 Task: Create a due date automation trigger when advanced on, on the tuesday of the week a card is due add fields with custom field "Resume" set to a number greater or equal to 1 and lower or equal to 10 at 11:00 AM.
Action: Mouse moved to (947, 70)
Screenshot: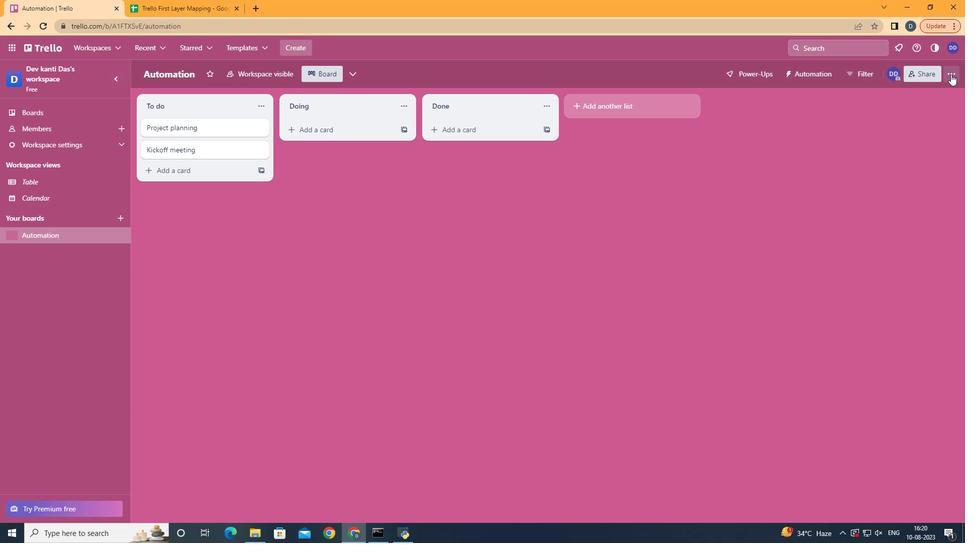 
Action: Mouse pressed left at (947, 70)
Screenshot: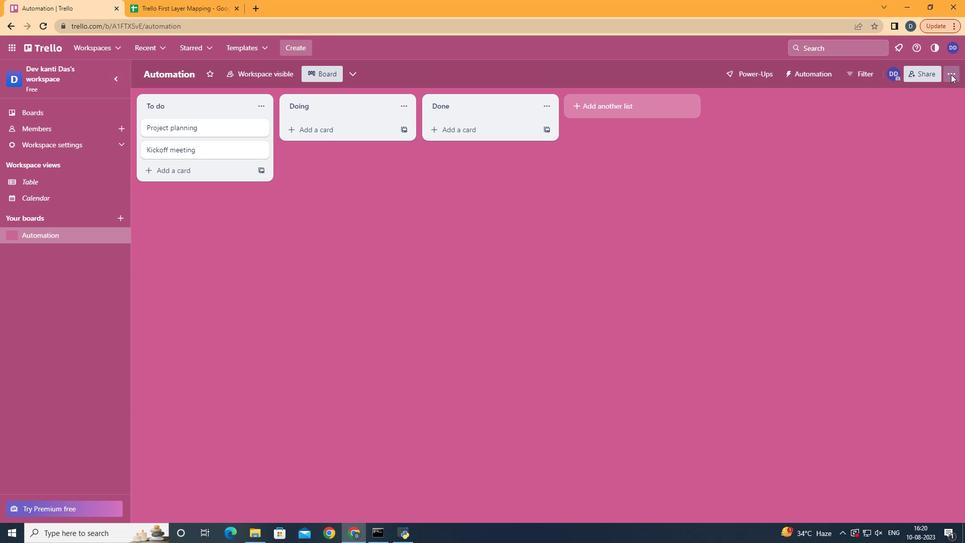 
Action: Mouse moved to (883, 216)
Screenshot: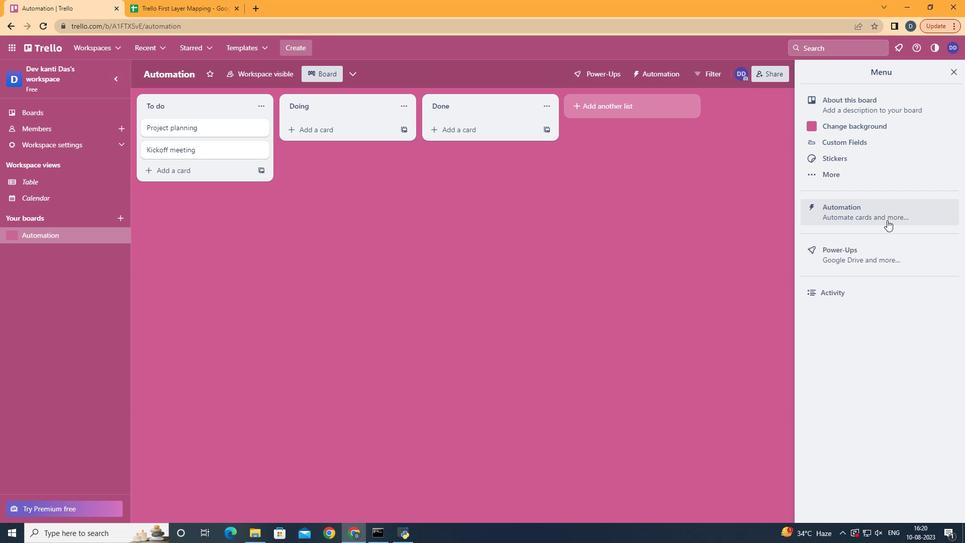 
Action: Mouse pressed left at (883, 216)
Screenshot: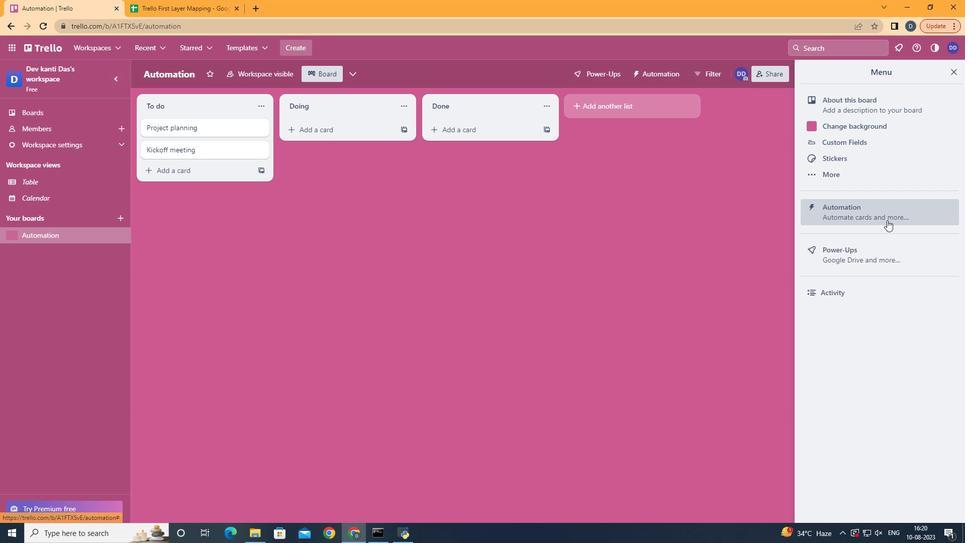 
Action: Mouse moved to (177, 195)
Screenshot: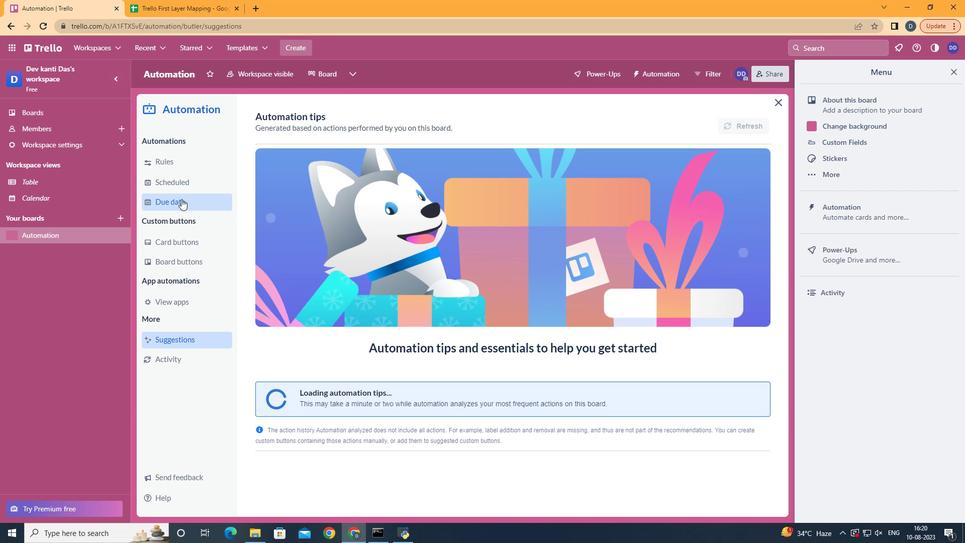
Action: Mouse pressed left at (177, 195)
Screenshot: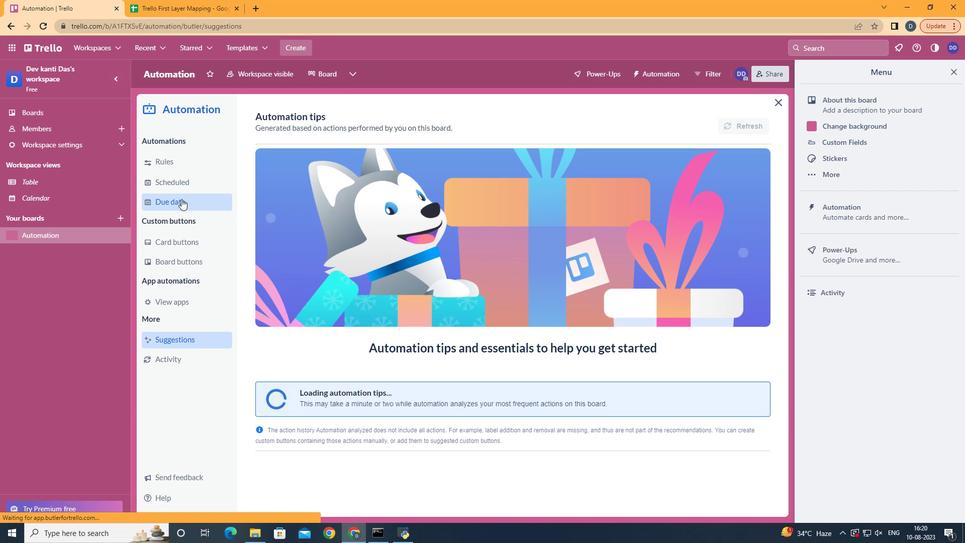 
Action: Mouse moved to (697, 122)
Screenshot: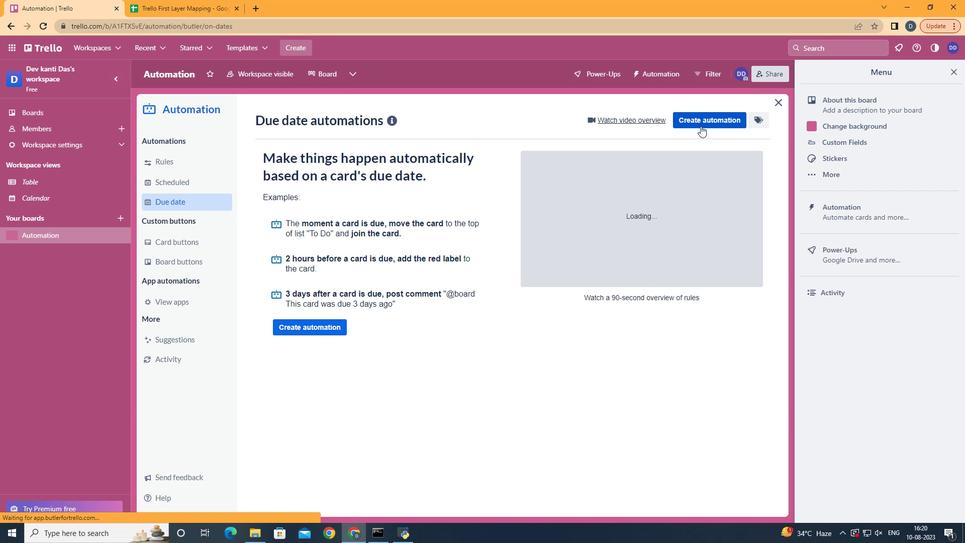 
Action: Mouse pressed left at (697, 122)
Screenshot: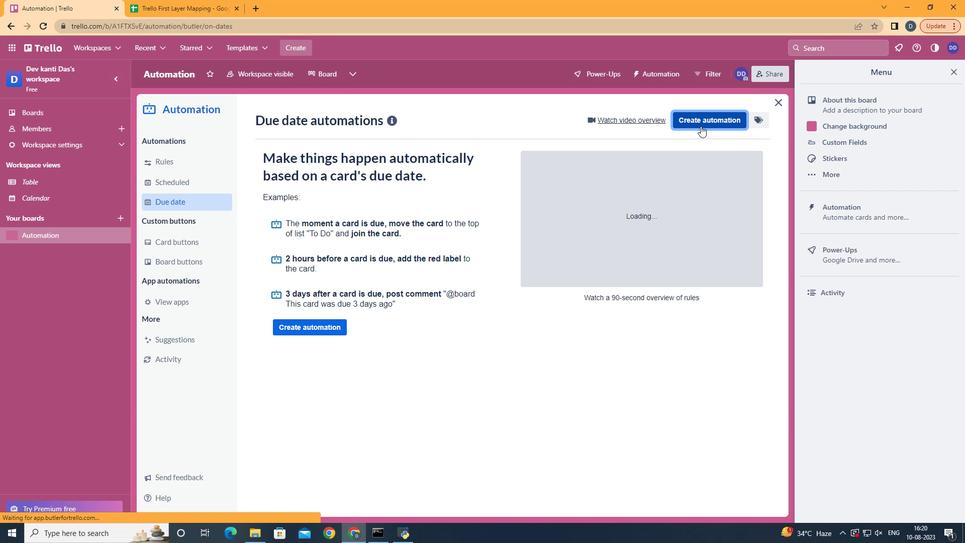 
Action: Mouse moved to (538, 212)
Screenshot: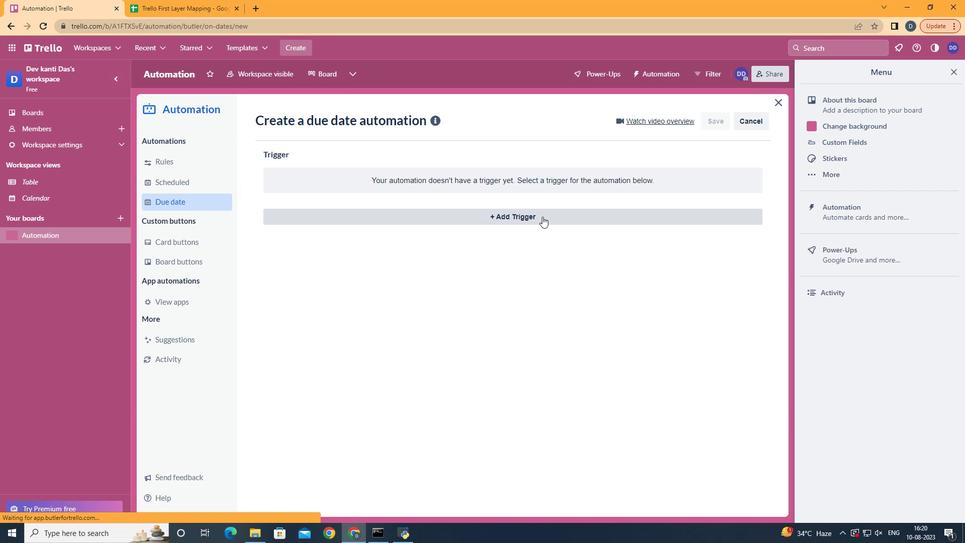 
Action: Mouse pressed left at (538, 212)
Screenshot: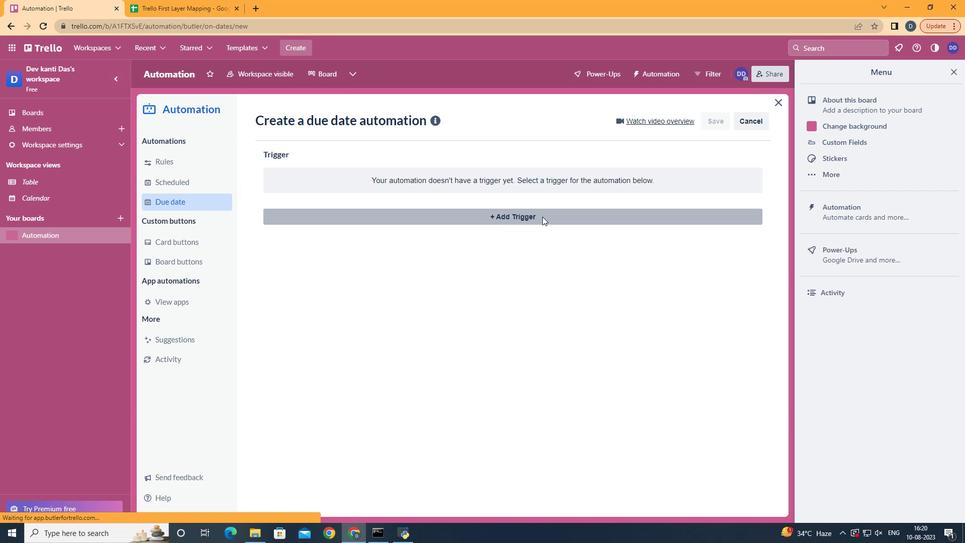 
Action: Mouse moved to (309, 277)
Screenshot: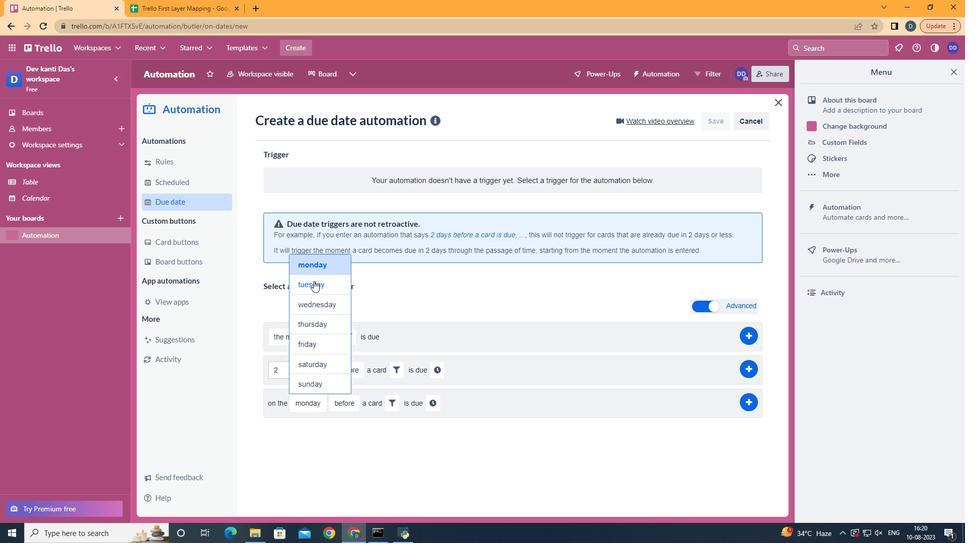 
Action: Mouse pressed left at (309, 277)
Screenshot: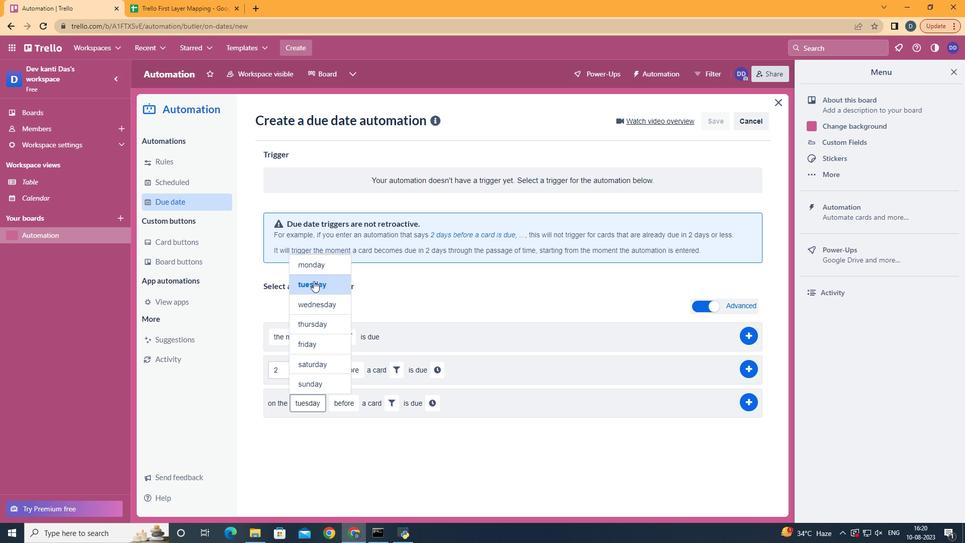 
Action: Mouse moved to (360, 457)
Screenshot: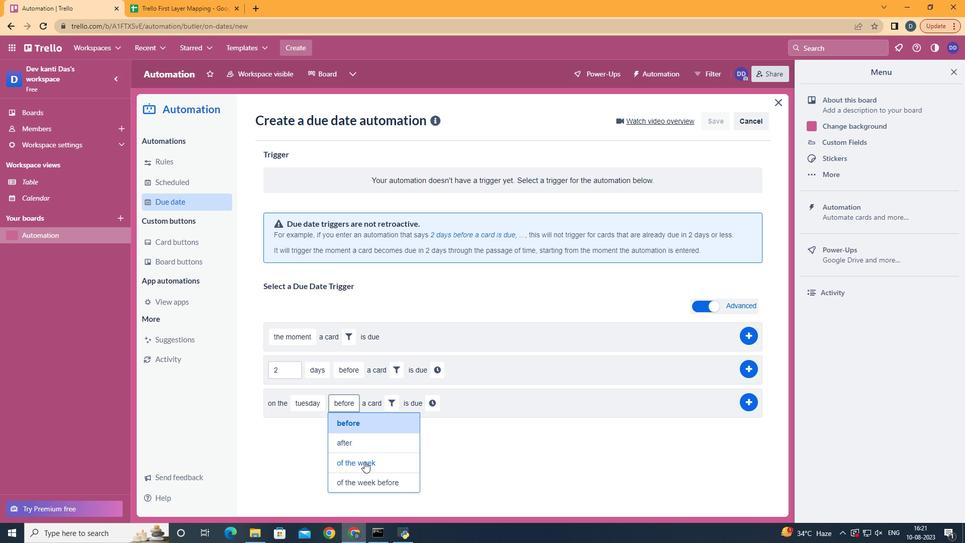 
Action: Mouse pressed left at (360, 457)
Screenshot: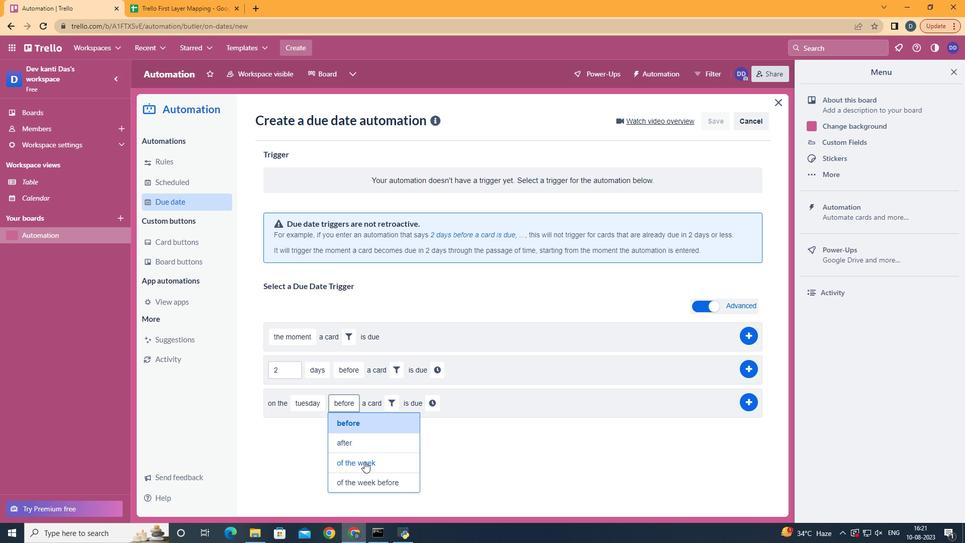 
Action: Mouse moved to (398, 400)
Screenshot: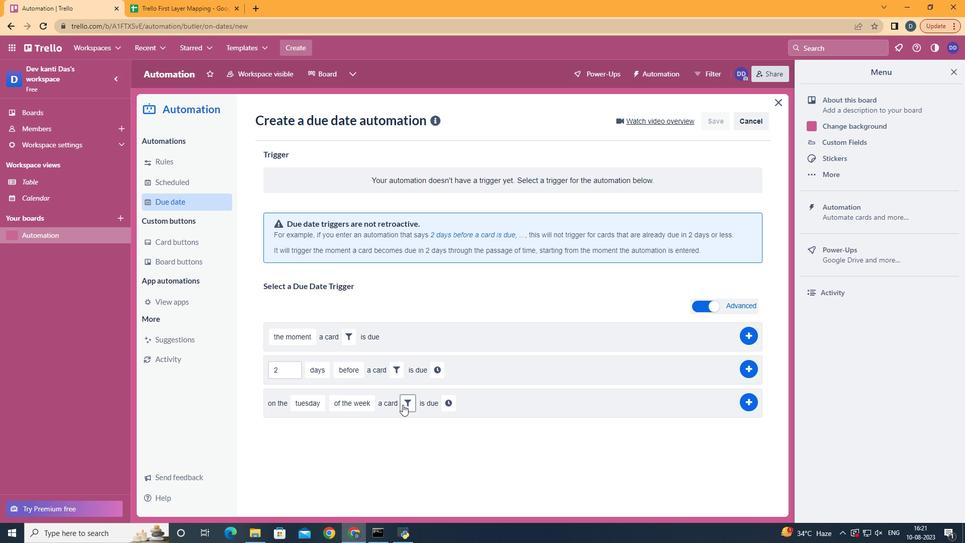 
Action: Mouse pressed left at (398, 400)
Screenshot: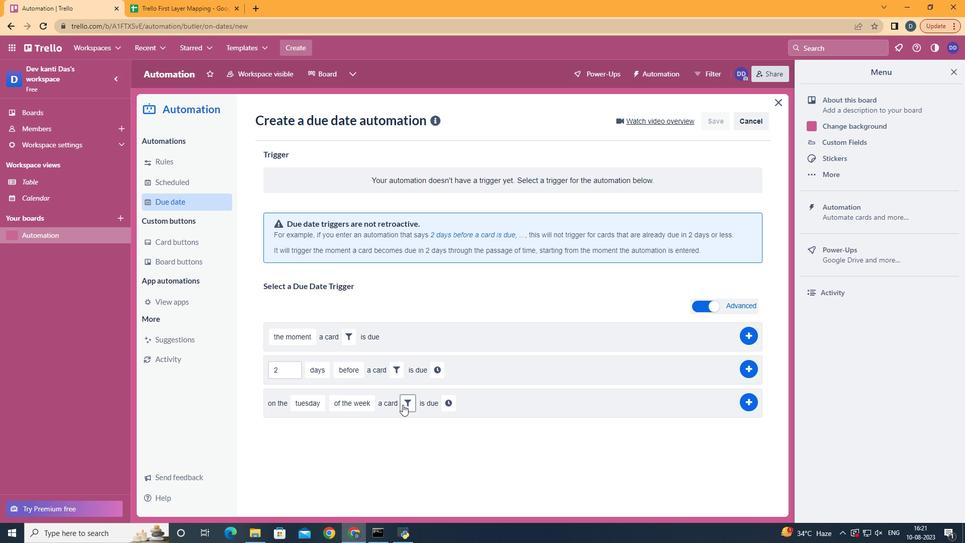 
Action: Mouse moved to (570, 433)
Screenshot: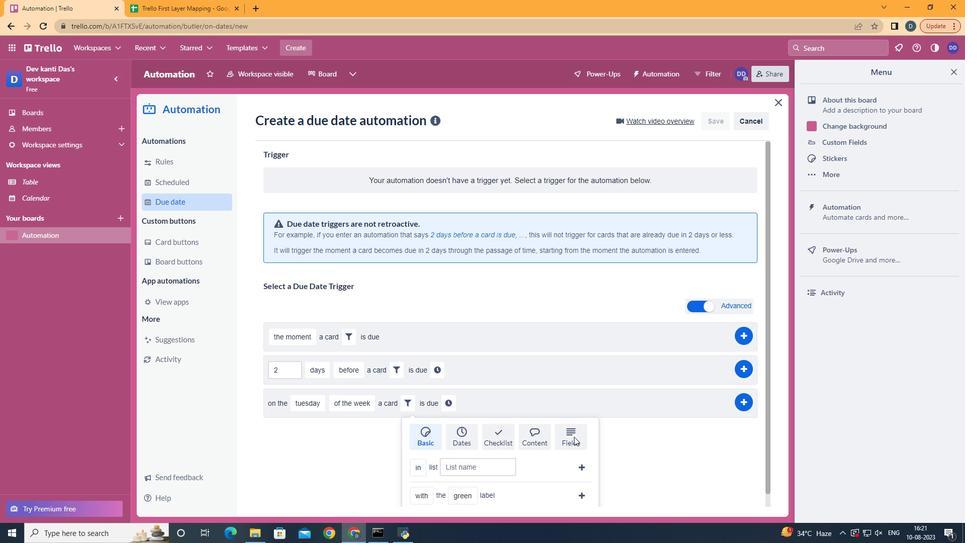 
Action: Mouse pressed left at (570, 433)
Screenshot: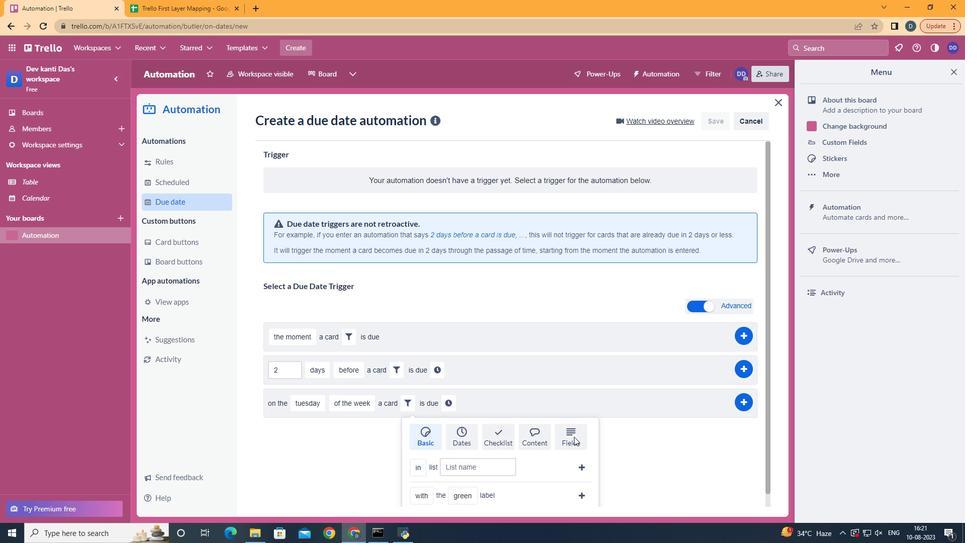 
Action: Mouse scrolled (570, 432) with delta (0, 0)
Screenshot: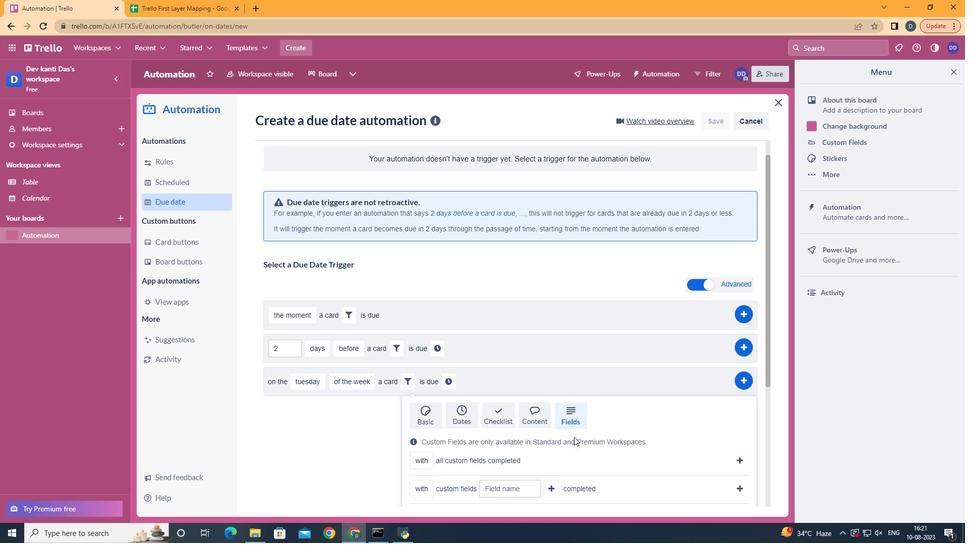 
Action: Mouse scrolled (570, 432) with delta (0, 0)
Screenshot: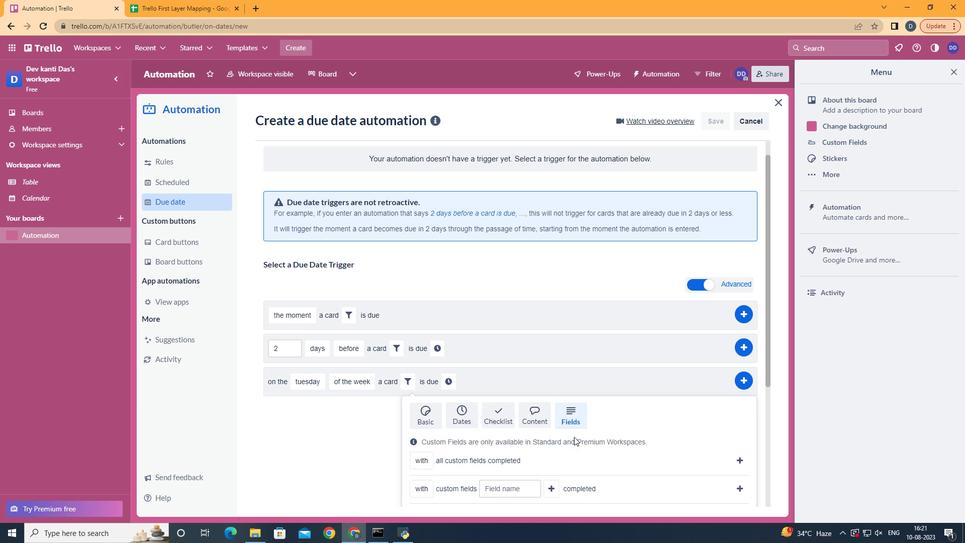 
Action: Mouse scrolled (570, 432) with delta (0, 0)
Screenshot: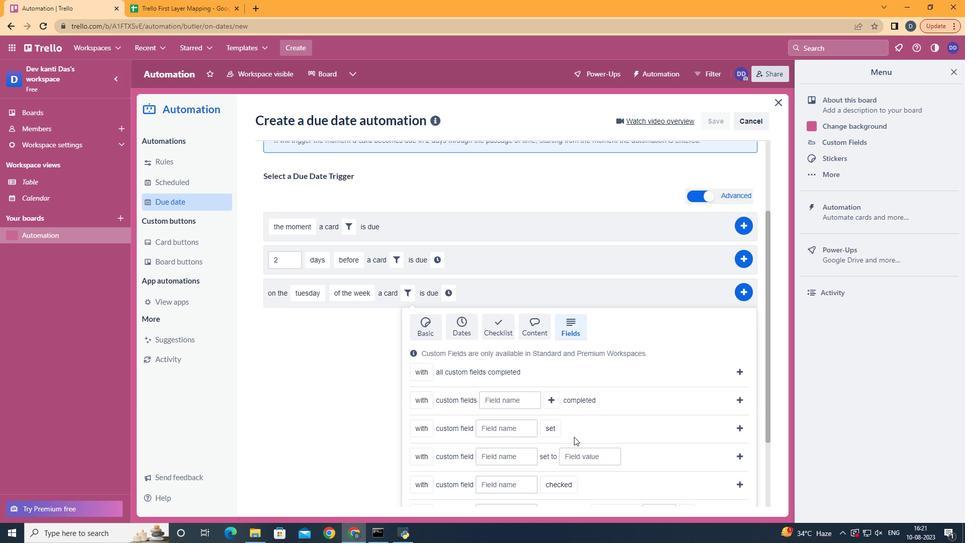
Action: Mouse scrolled (570, 432) with delta (0, 0)
Screenshot: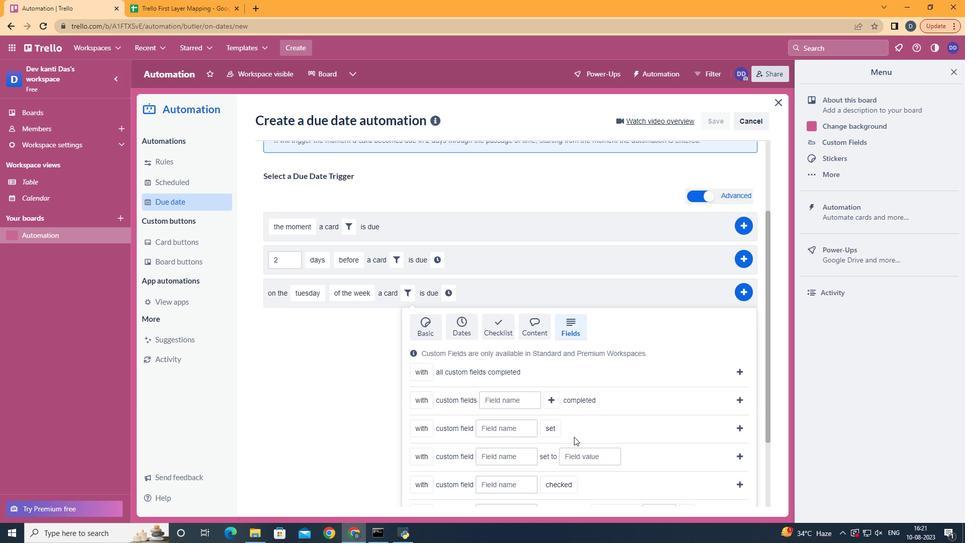 
Action: Mouse scrolled (570, 432) with delta (0, 0)
Screenshot: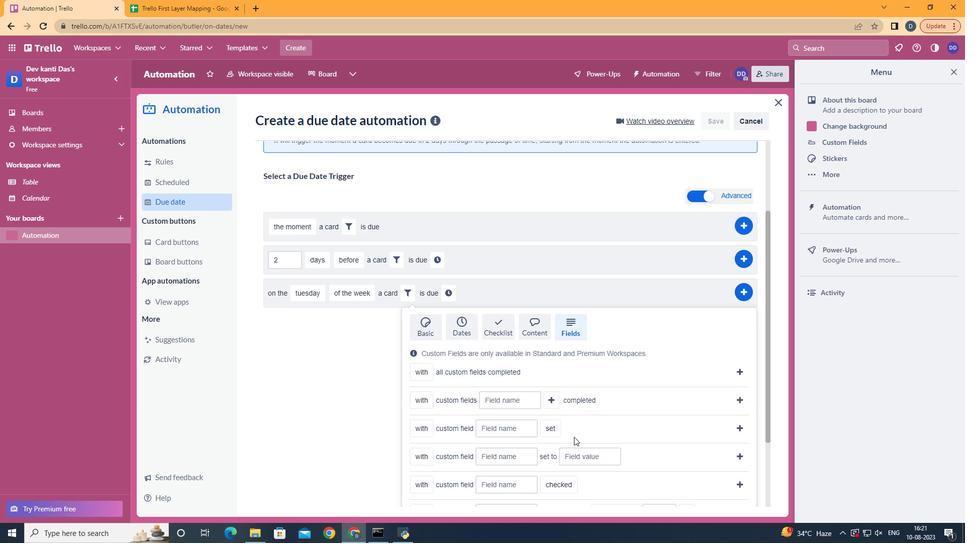 
Action: Mouse scrolled (570, 432) with delta (0, 0)
Screenshot: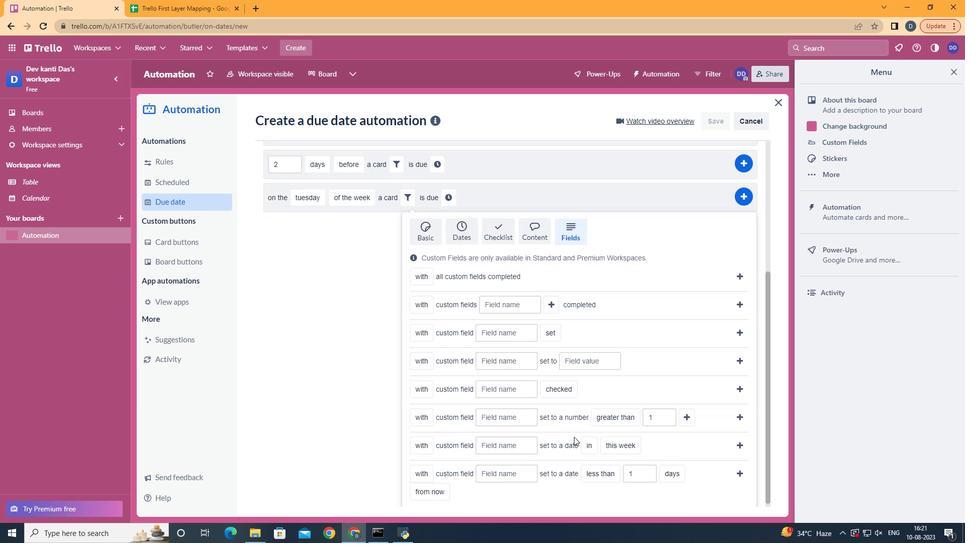 
Action: Mouse moved to (494, 408)
Screenshot: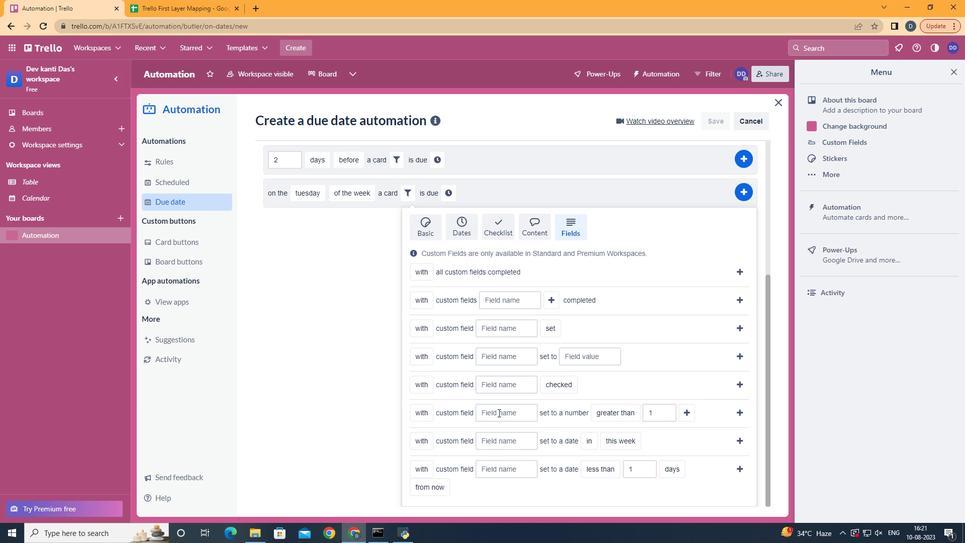 
Action: Mouse pressed left at (494, 408)
Screenshot: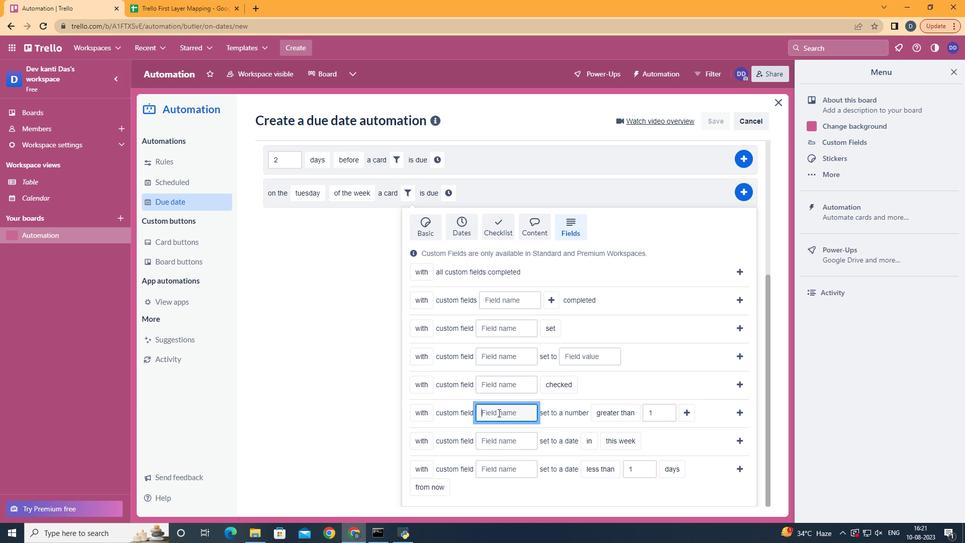 
Action: Mouse moved to (497, 409)
Screenshot: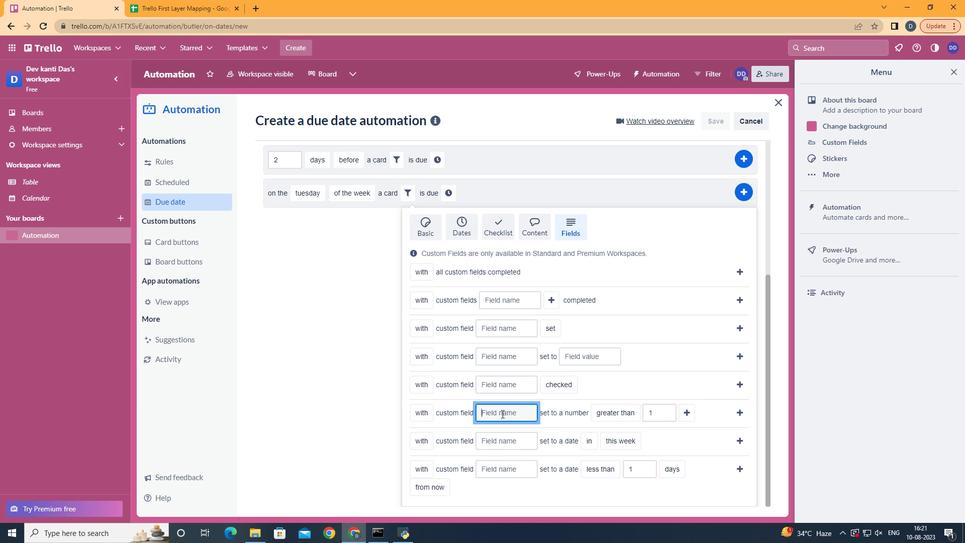 
Action: Key pressed <Key.shift>Resume
Screenshot: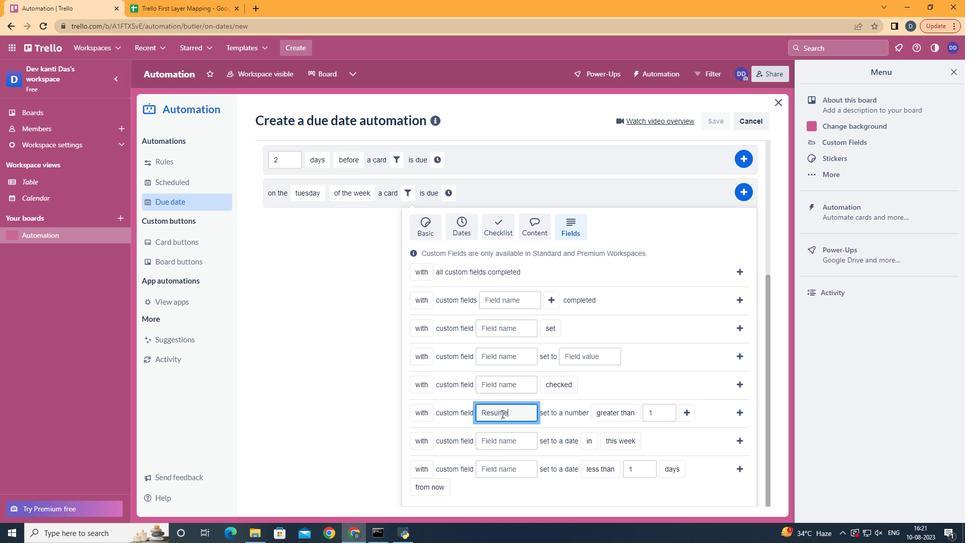 
Action: Mouse moved to (622, 443)
Screenshot: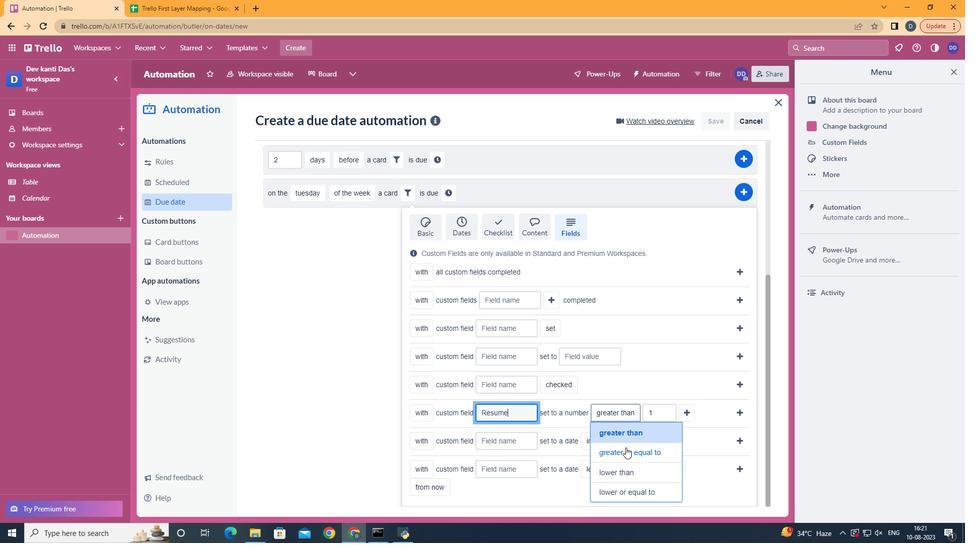 
Action: Mouse pressed left at (622, 443)
Screenshot: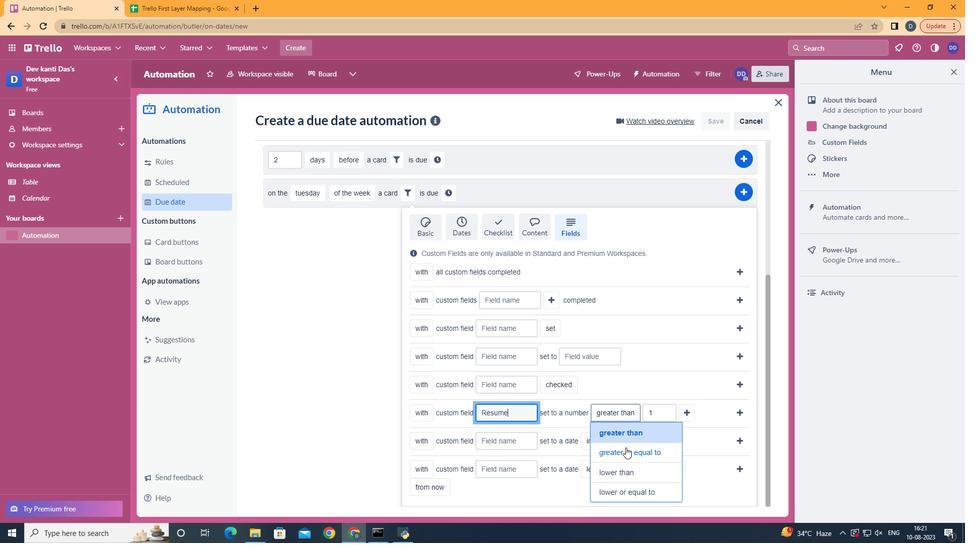 
Action: Mouse moved to (702, 410)
Screenshot: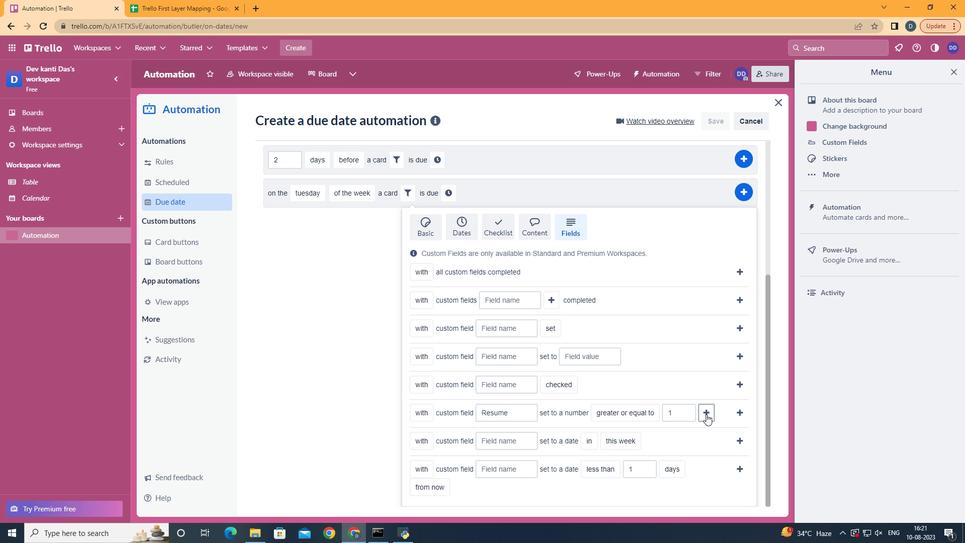 
Action: Mouse pressed left at (702, 410)
Screenshot: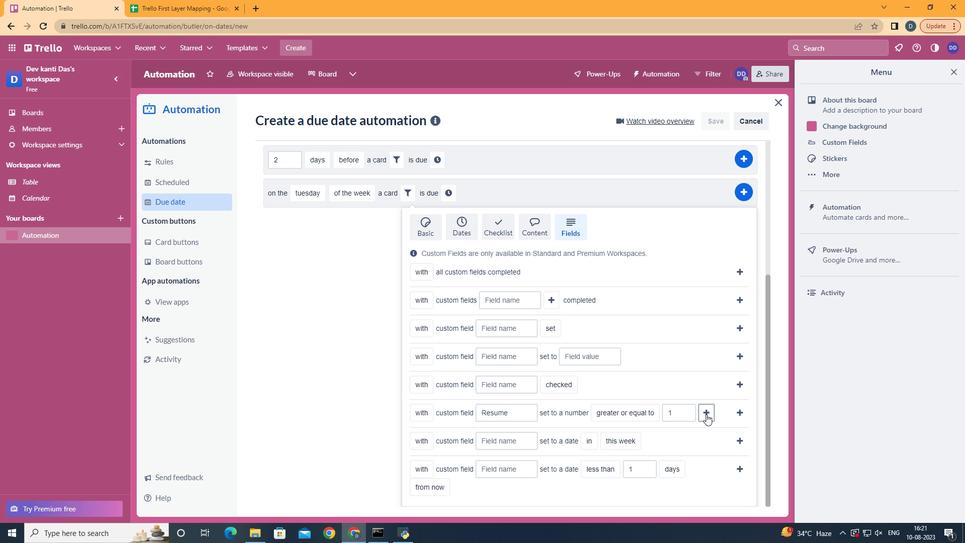 
Action: Mouse moved to (479, 368)
Screenshot: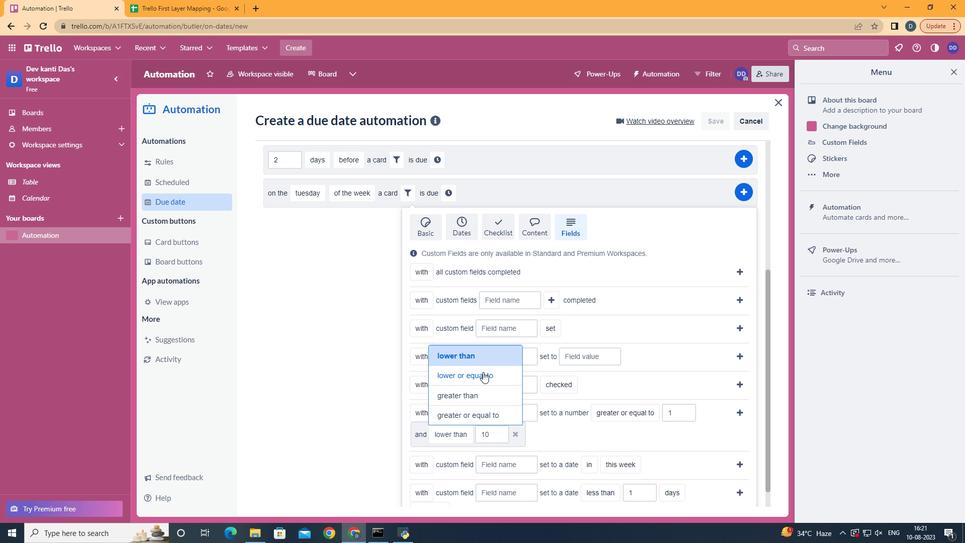 
Action: Mouse pressed left at (479, 368)
Screenshot: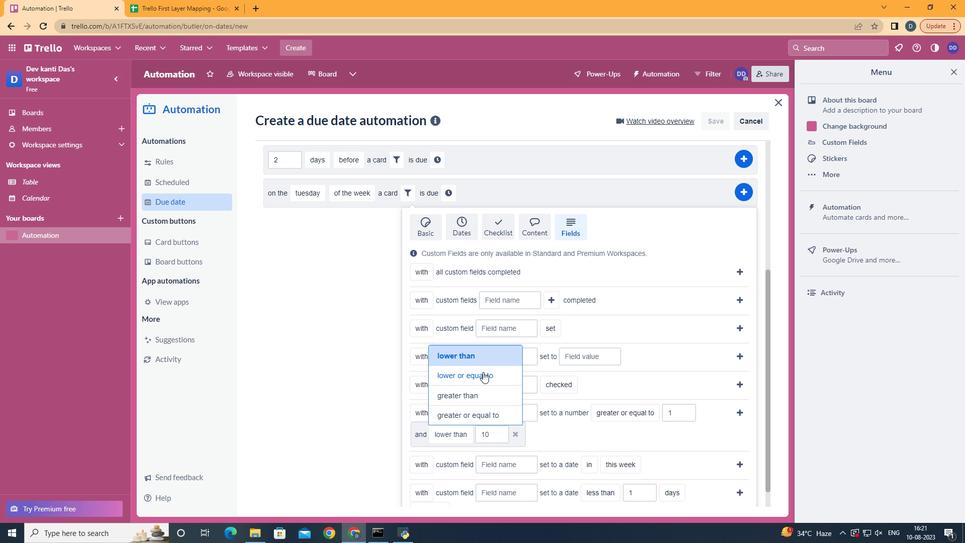 
Action: Mouse moved to (731, 410)
Screenshot: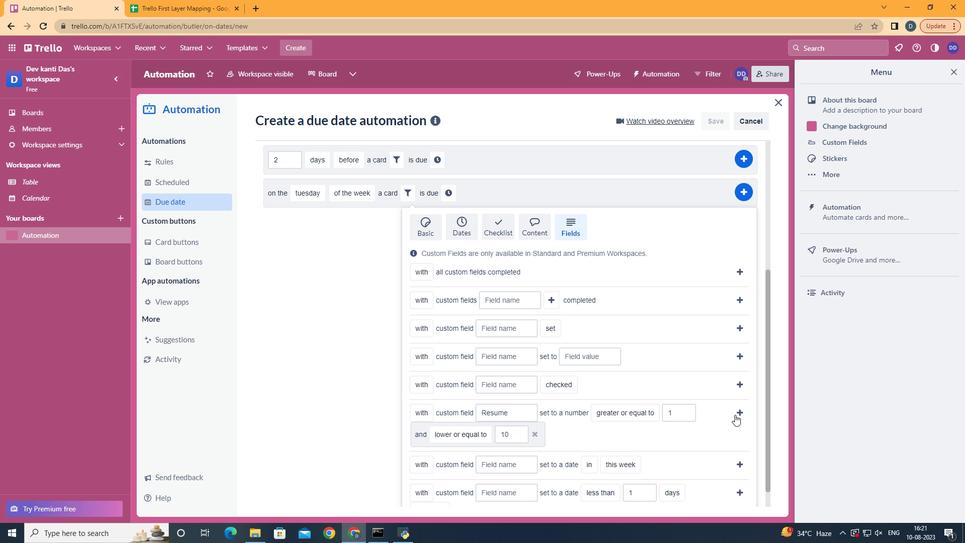 
Action: Mouse pressed left at (731, 410)
Screenshot: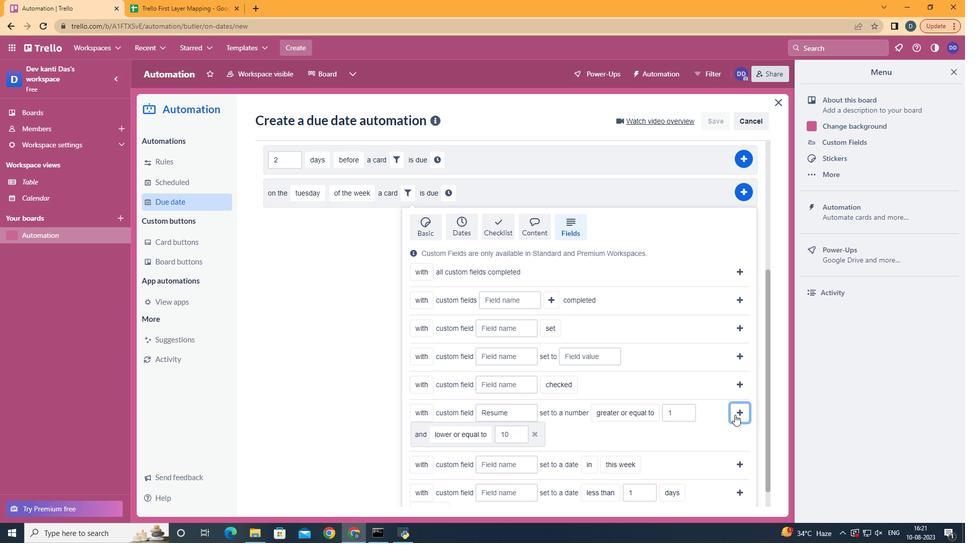 
Action: Mouse moved to (295, 418)
Screenshot: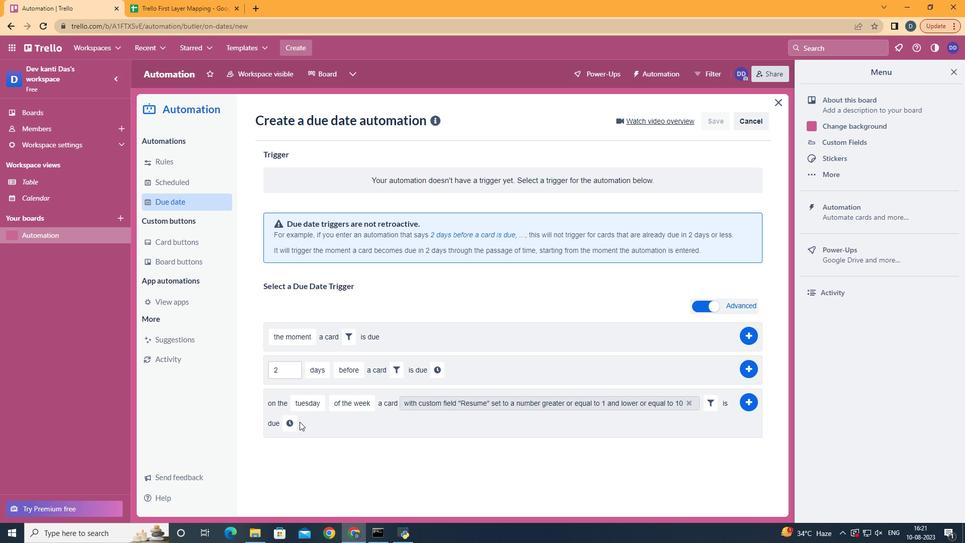 
Action: Mouse pressed left at (295, 418)
Screenshot: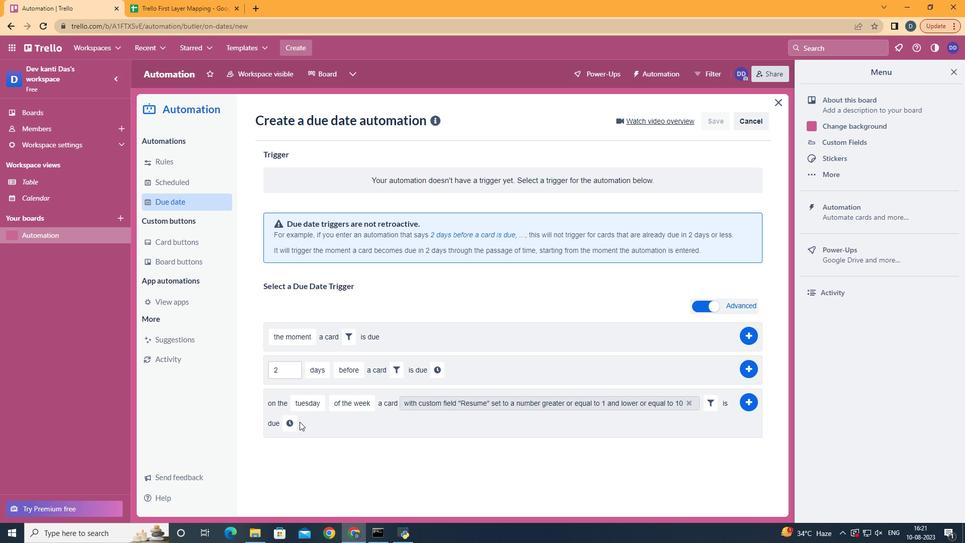 
Action: Mouse moved to (291, 418)
Screenshot: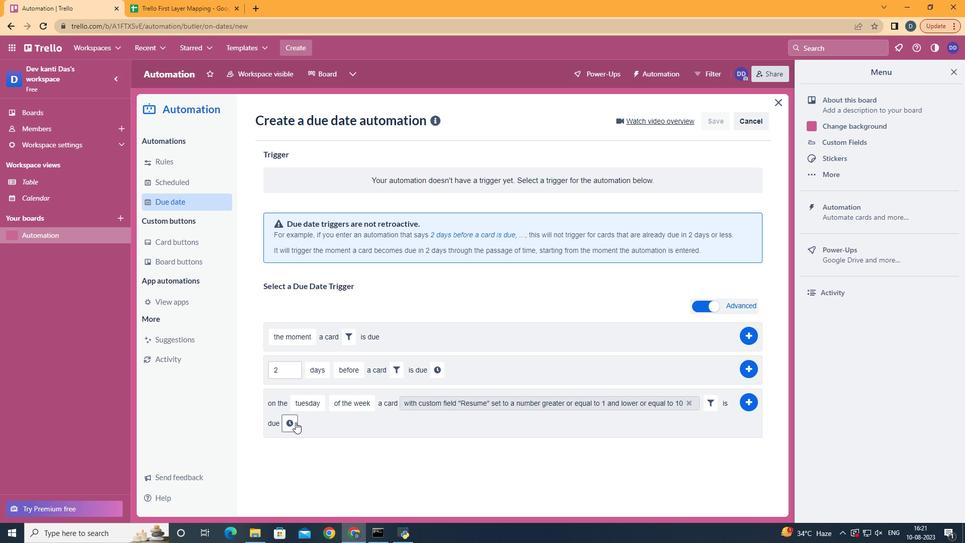 
Action: Mouse pressed left at (291, 418)
Screenshot: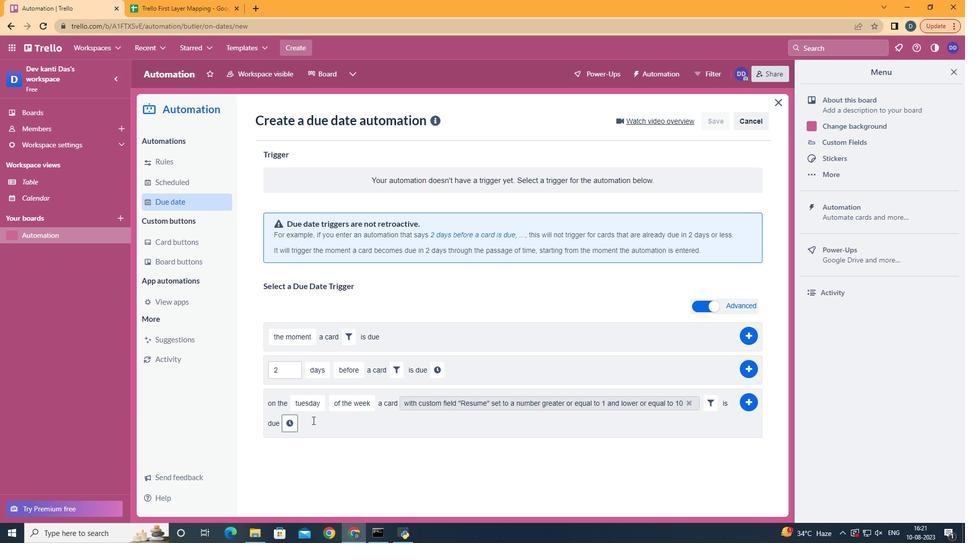 
Action: Mouse moved to (329, 416)
Screenshot: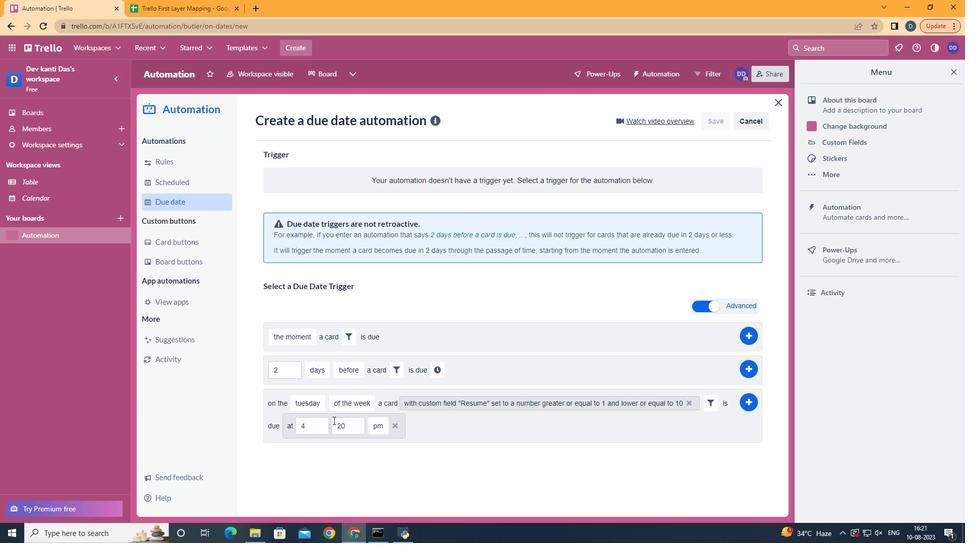 
Action: Mouse pressed left at (329, 416)
Screenshot: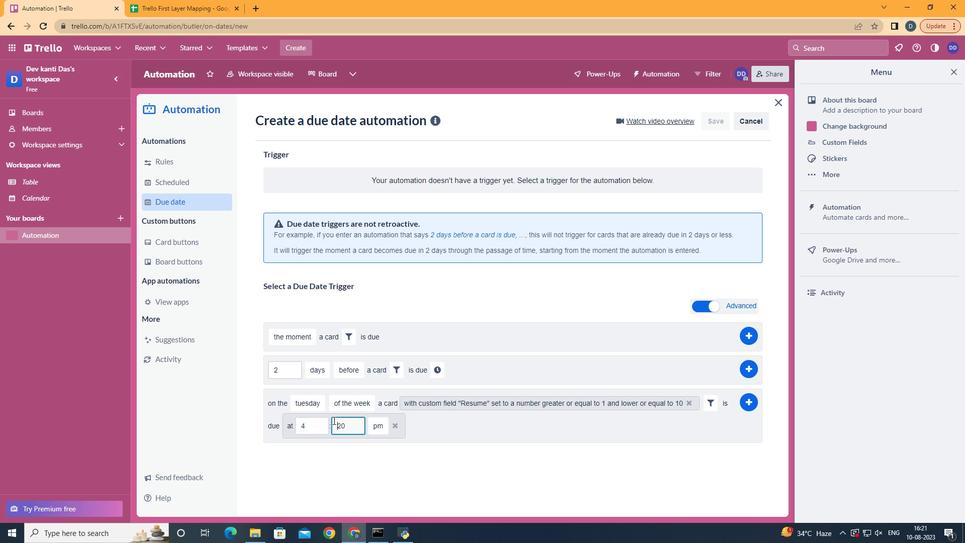 
Action: Mouse moved to (321, 417)
Screenshot: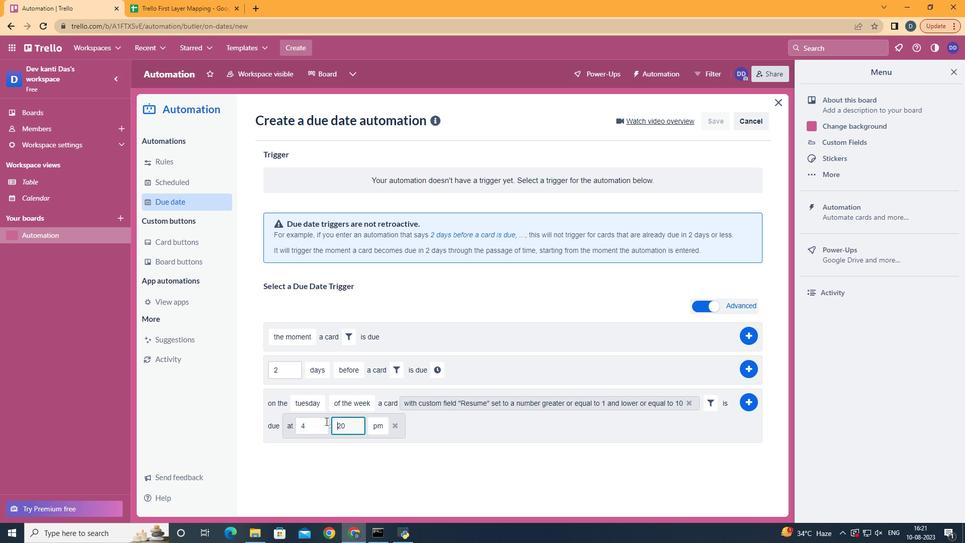 
Action: Mouse pressed left at (321, 417)
Screenshot: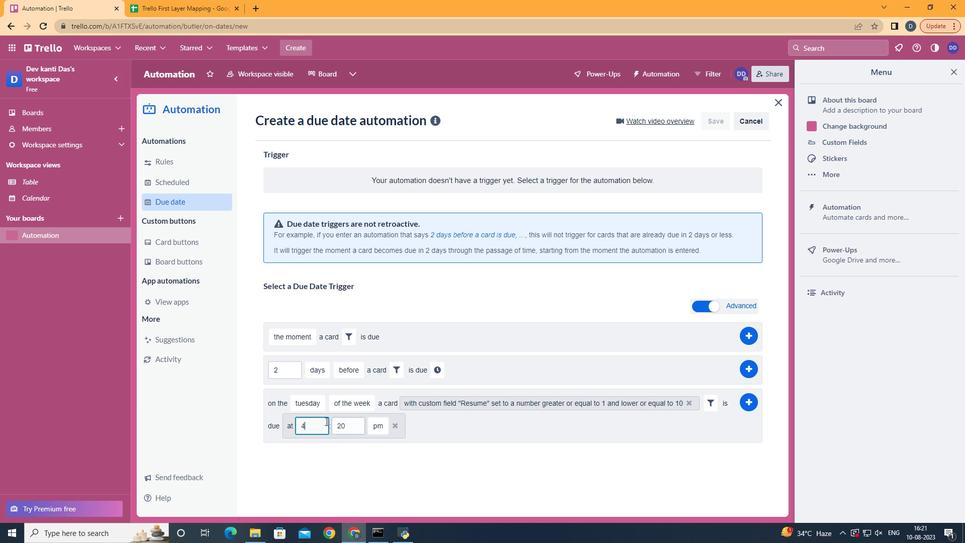 
Action: Key pressed <Key.backspace>11
Screenshot: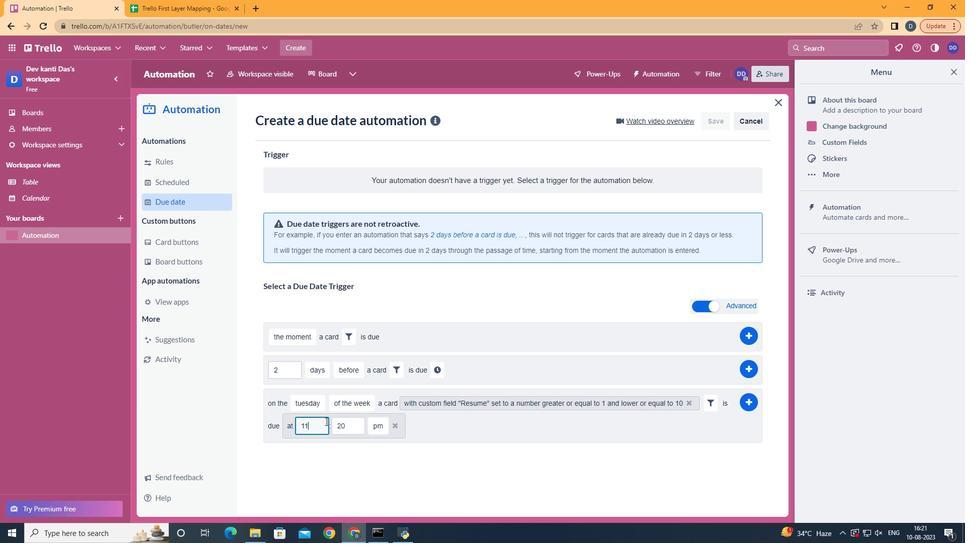
Action: Mouse moved to (343, 422)
Screenshot: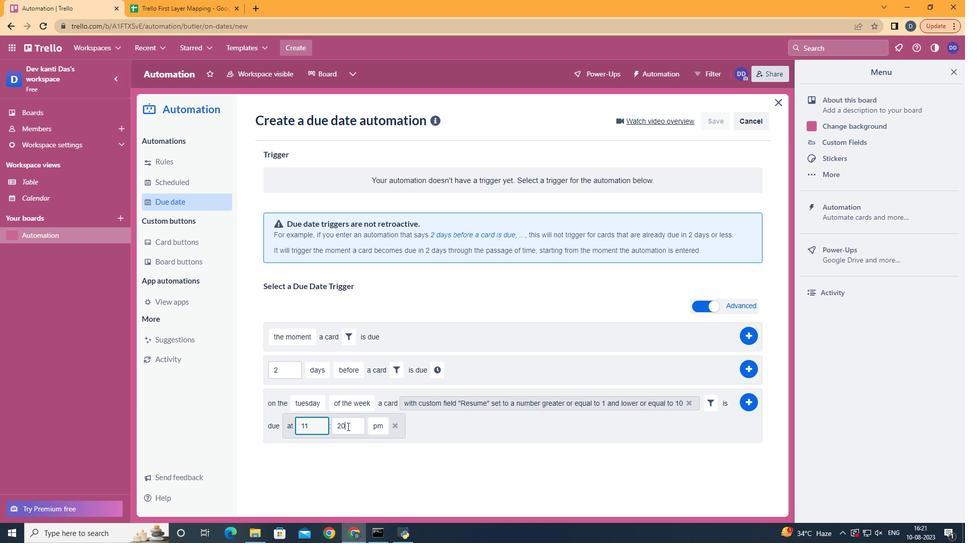 
Action: Mouse pressed left at (343, 422)
Screenshot: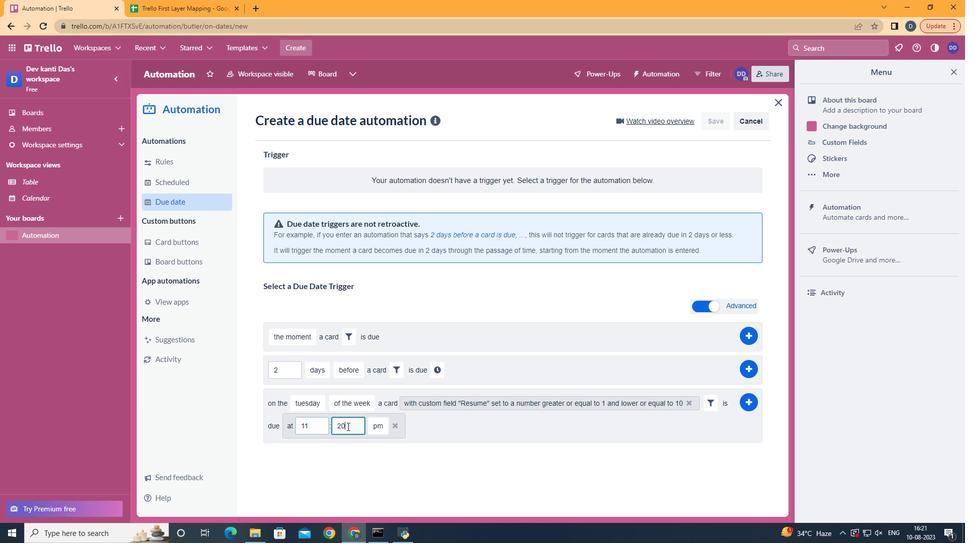 
Action: Key pressed <Key.backspace><Key.backspace>00
Screenshot: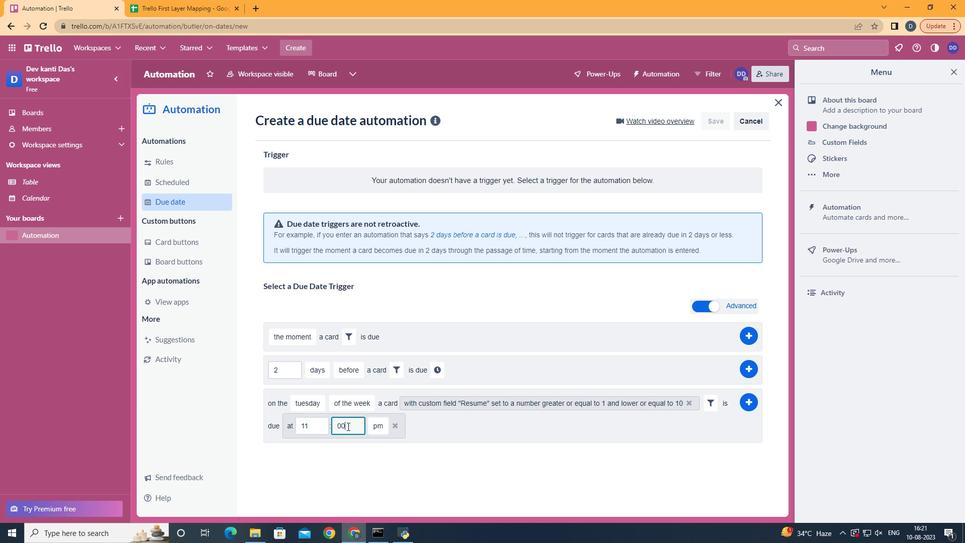 
Action: Mouse moved to (376, 435)
Screenshot: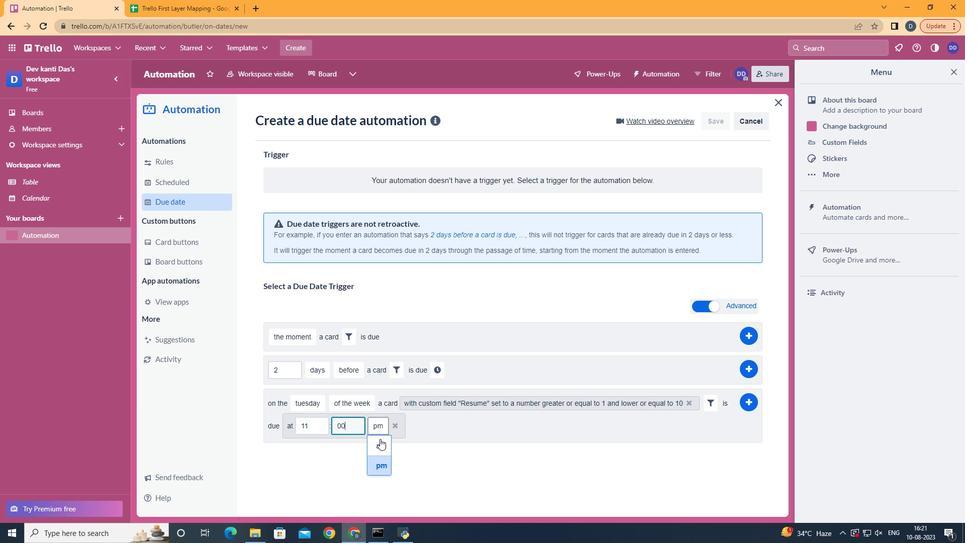 
Action: Mouse pressed left at (376, 435)
Screenshot: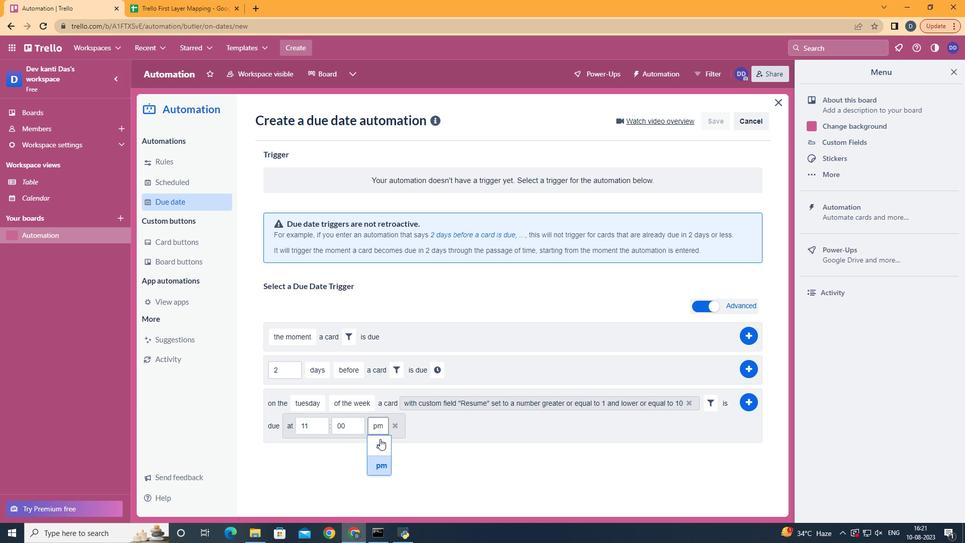 
Action: Mouse moved to (745, 397)
Screenshot: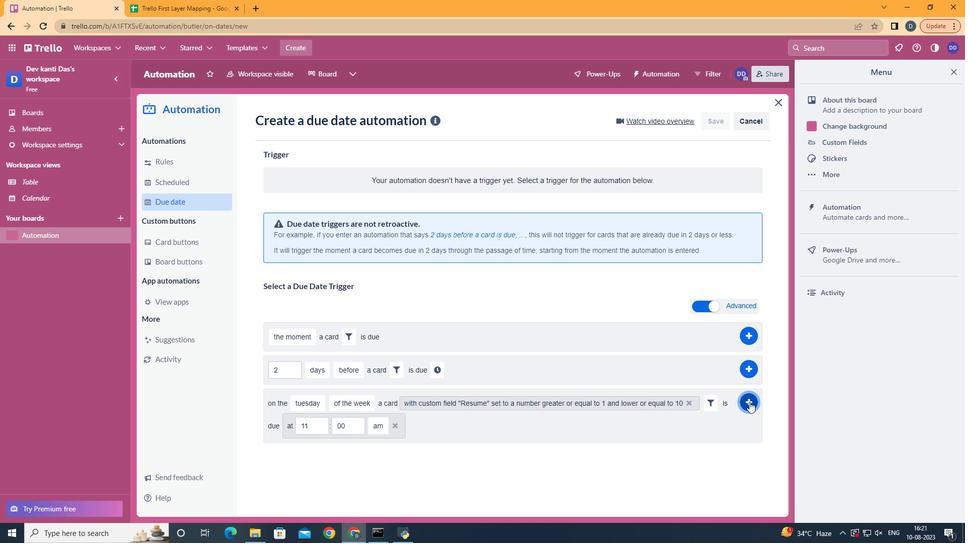 
Action: Mouse pressed left at (745, 397)
Screenshot: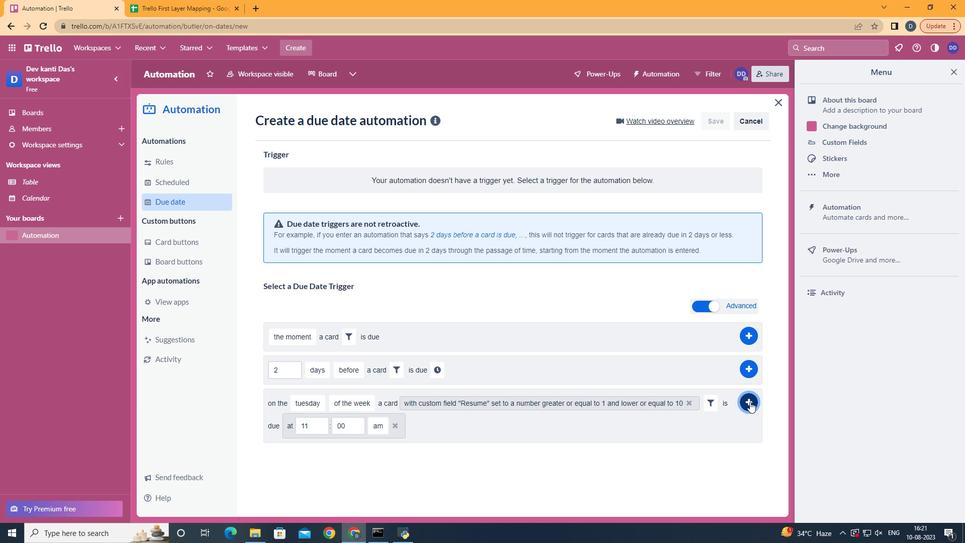 
Action: Mouse moved to (635, 209)
Screenshot: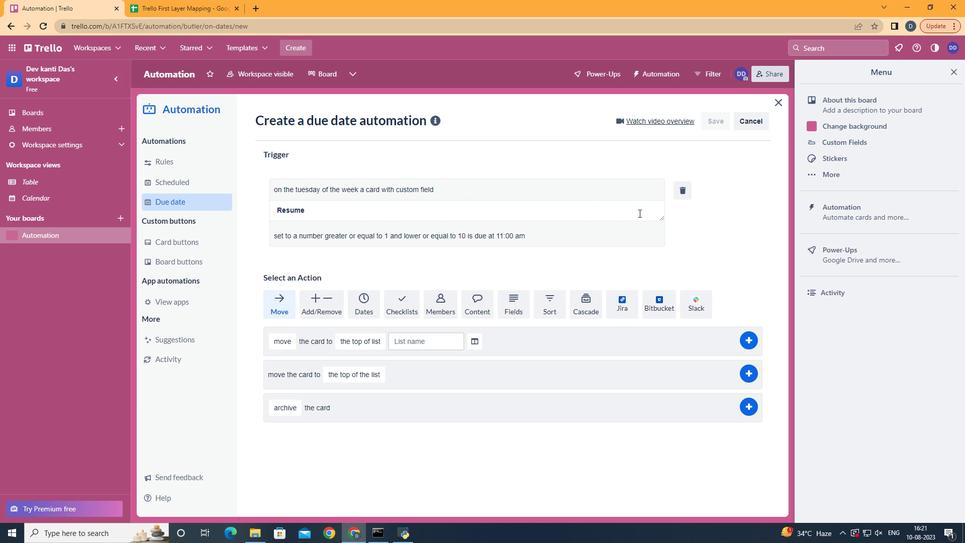 
